 Task: Add a signature Jose Hernandez containing Have a great National Environment Day, Jose Hernandez to email address softage.2@softage.net and add a folder Software development
Action: Key pressed n
Screenshot: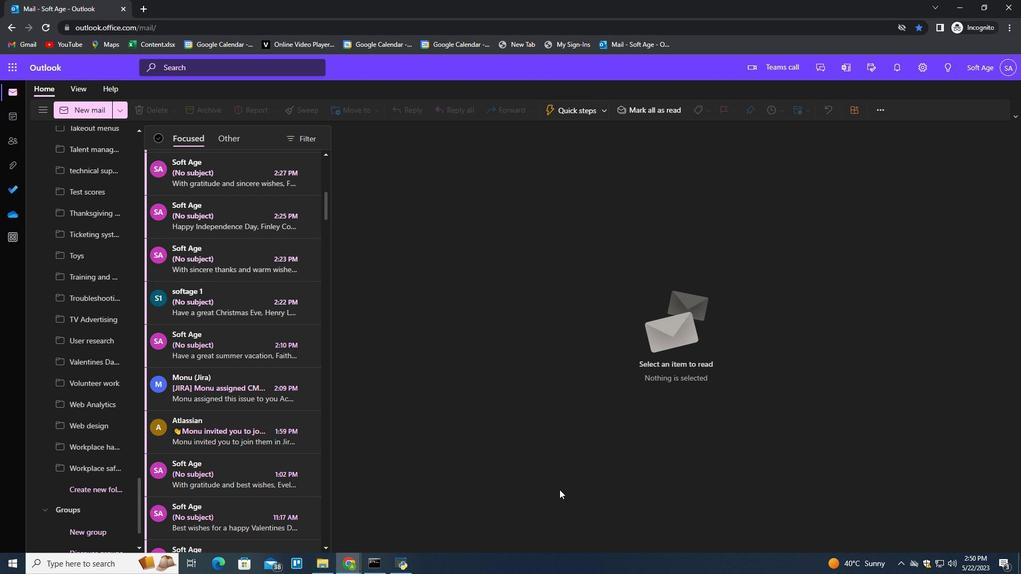 
Action: Mouse moved to (717, 109)
Screenshot: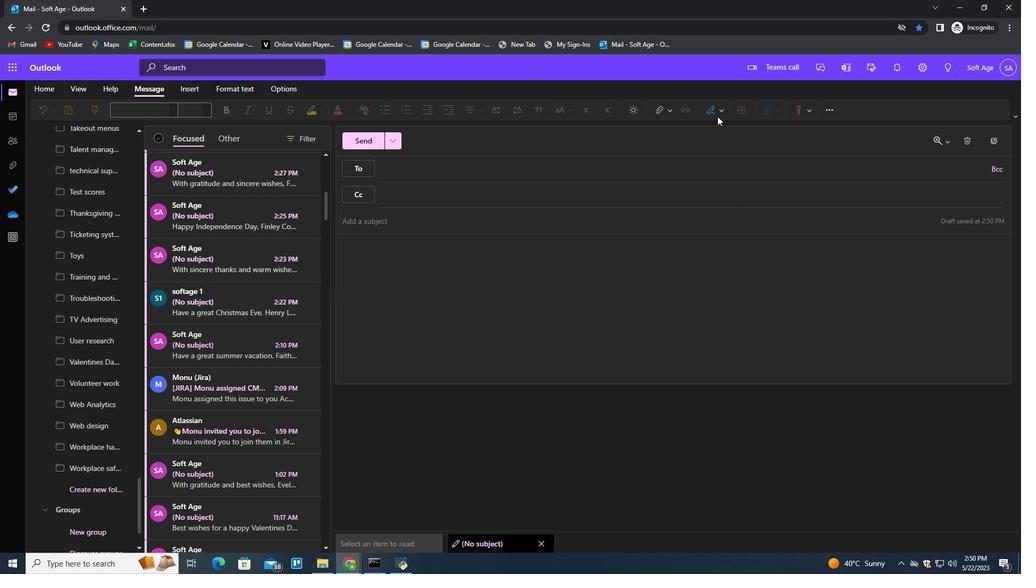 
Action: Mouse pressed left at (717, 109)
Screenshot: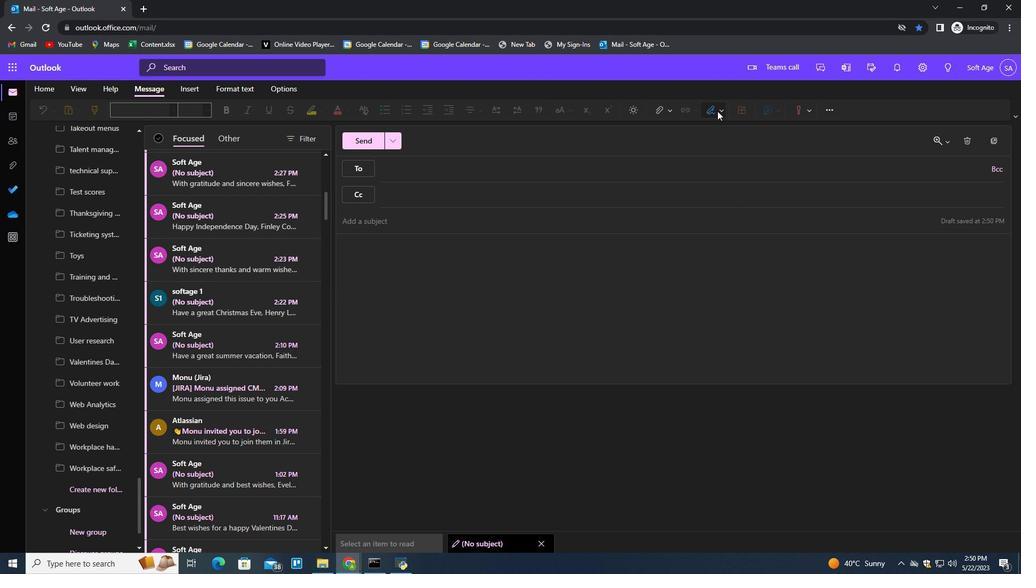
Action: Mouse moved to (698, 153)
Screenshot: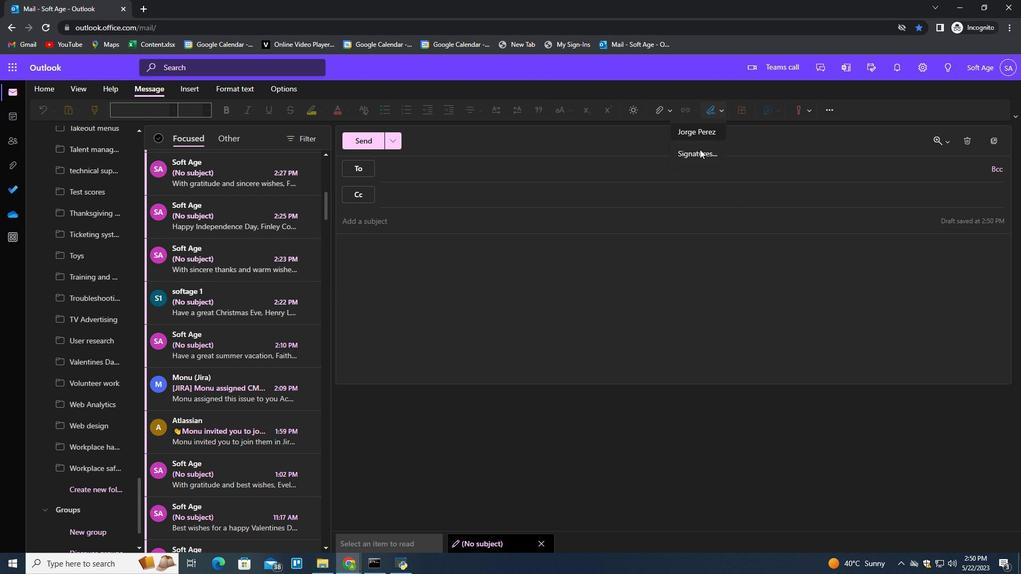 
Action: Mouse pressed left at (698, 153)
Screenshot: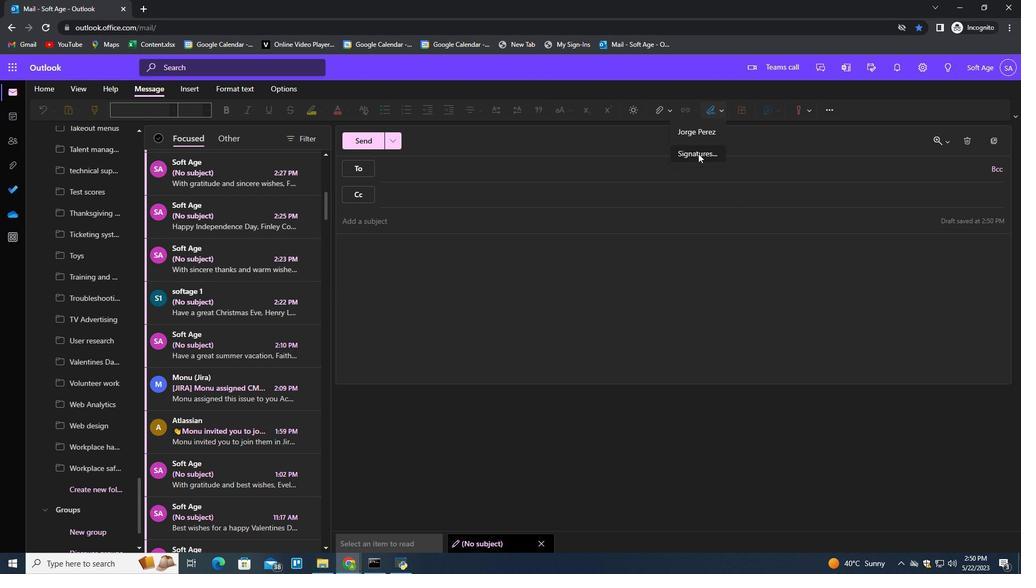 
Action: Mouse moved to (713, 193)
Screenshot: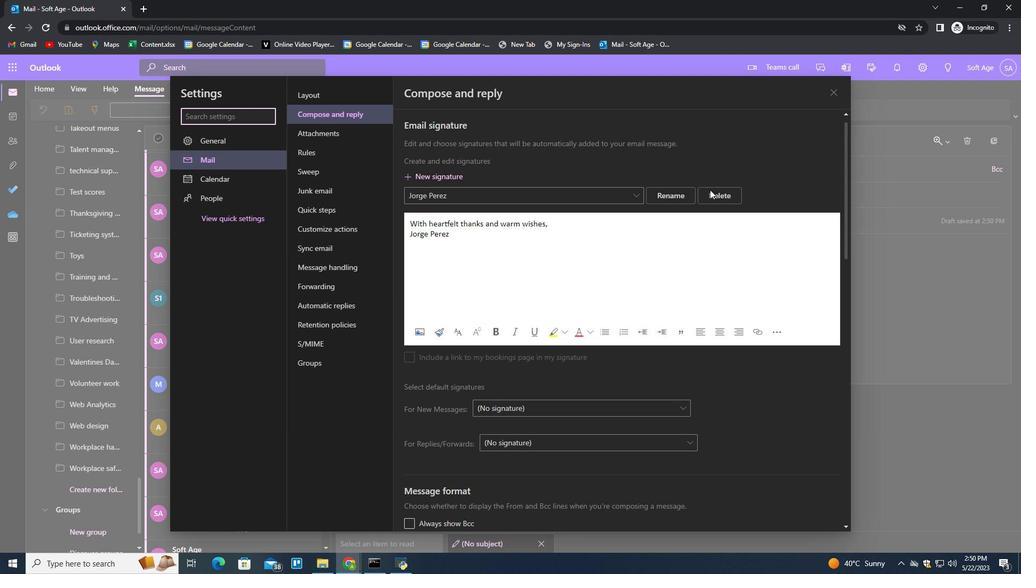 
Action: Mouse pressed left at (713, 193)
Screenshot: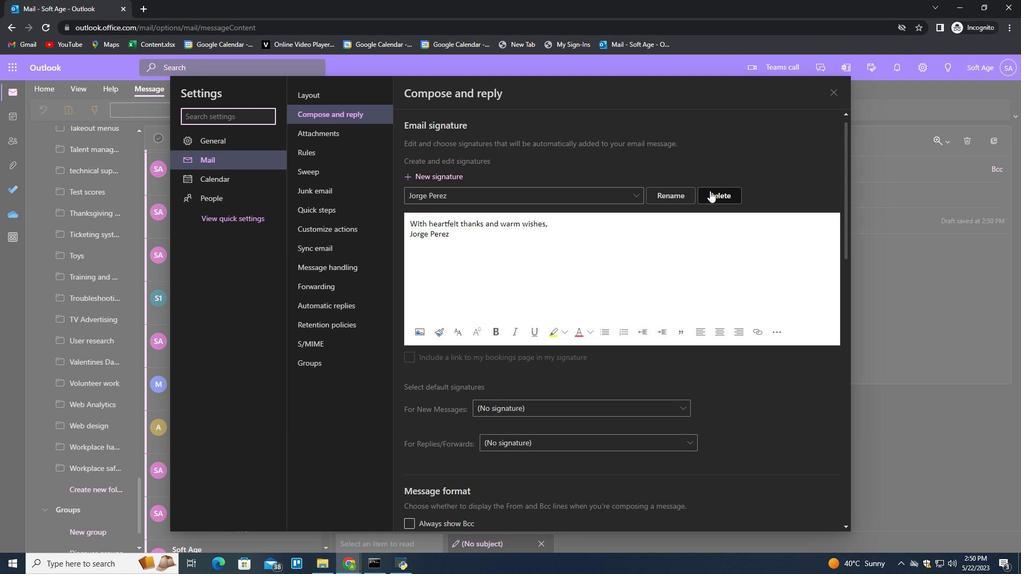 
Action: Mouse moved to (713, 193)
Screenshot: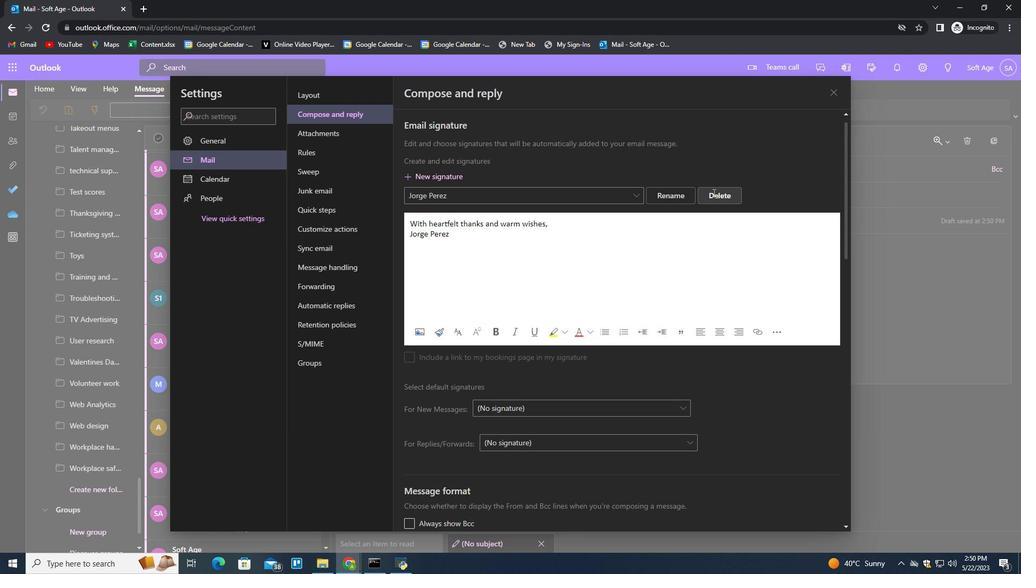 
Action: Mouse pressed left at (713, 193)
Screenshot: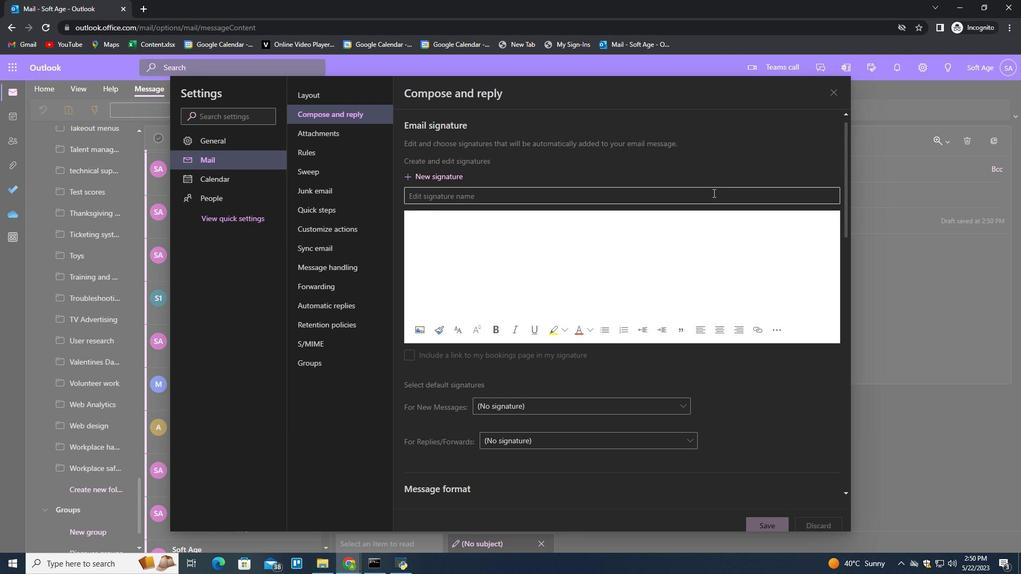 
Action: Key pressed <Key.shift>Jose<Key.space><Key.shift>Hernandez<Key.tab><Key.shift>Have<Key.space>a<Key.space>great<Key.space><Key.shift>National<Key.space><Key.shift>Envirom<Key.backspace>nemtn<Key.space><Key.backspace><Key.backspace><Key.backspace><Key.backspace><Key.backspace>ment<Key.space><Key.shift>Day,<Key.shift_r><Key.enter><Key.shift>Jod<Key.backspace>se<Key.space><Key.shift>Haenandex<Key.backspace>z<Key.right><Key.left><Key.left><Key.left><Key.left><Key.left><Key.left><Key.left><Key.left><Key.left><Key.right><Key.right><Key.backspace><Key.right>r
Screenshot: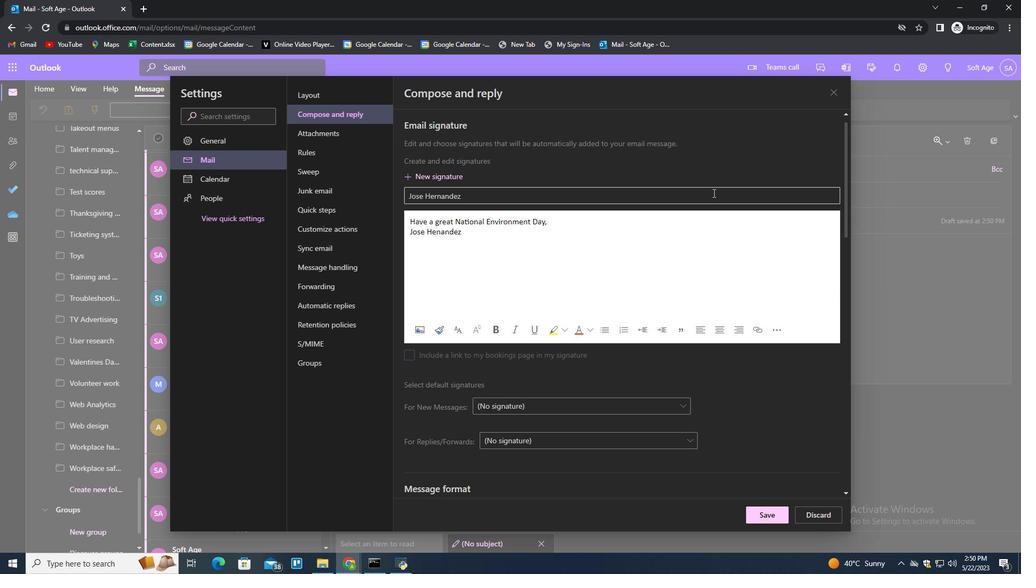 
Action: Mouse moved to (620, 250)
Screenshot: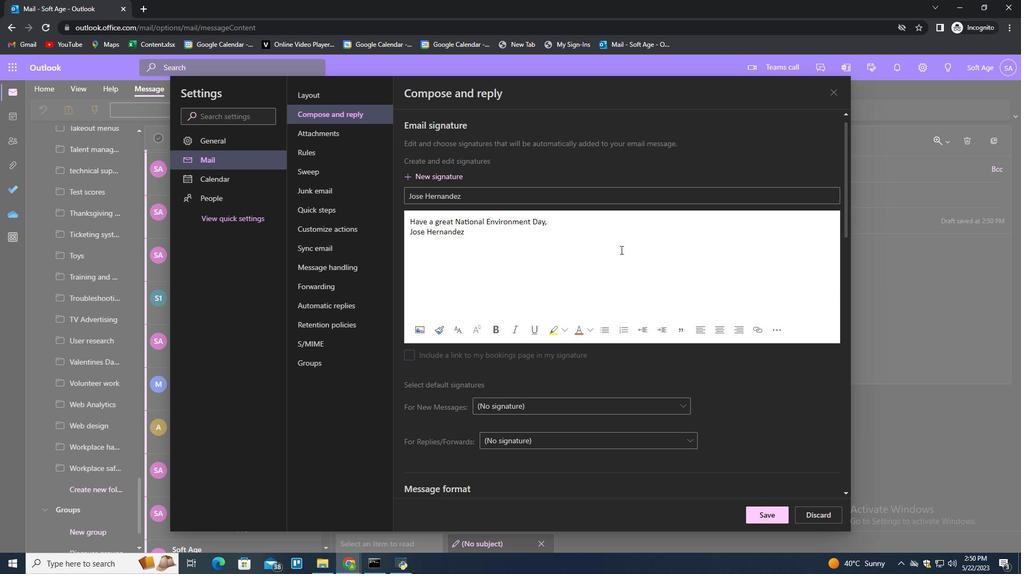 
Action: Mouse pressed left at (620, 250)
Screenshot: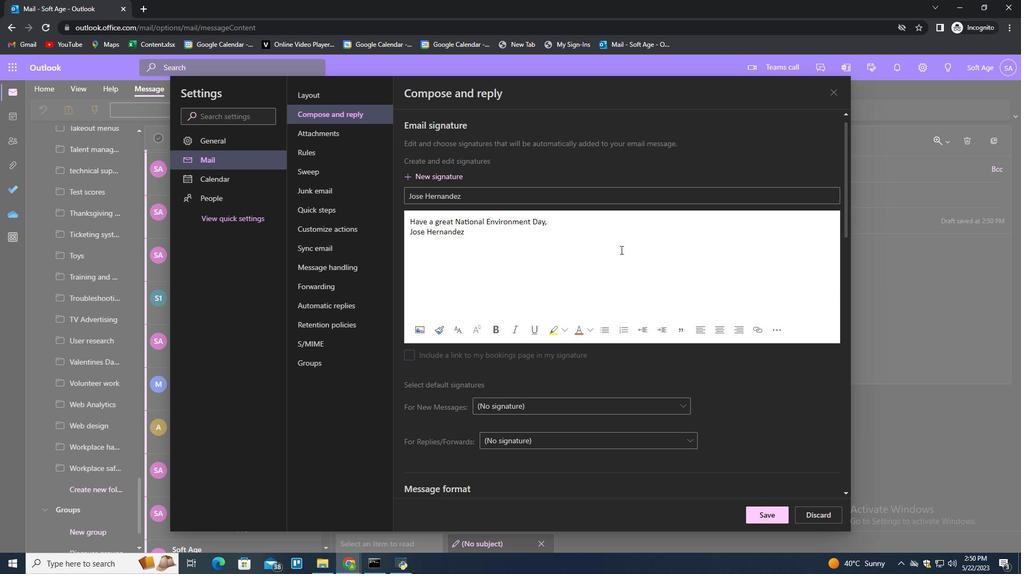 
Action: Mouse moved to (758, 518)
Screenshot: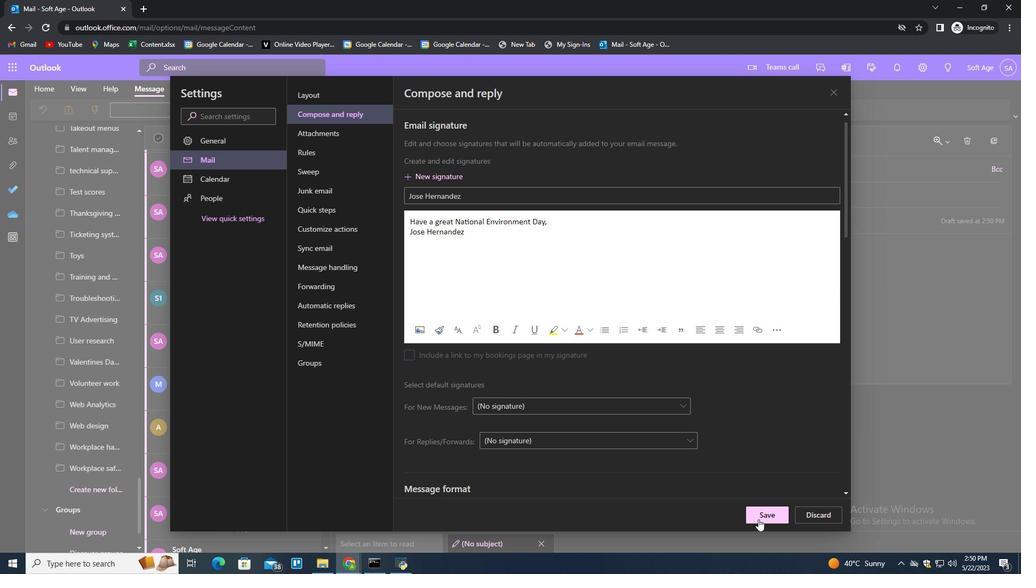 
Action: Mouse pressed left at (758, 518)
Screenshot: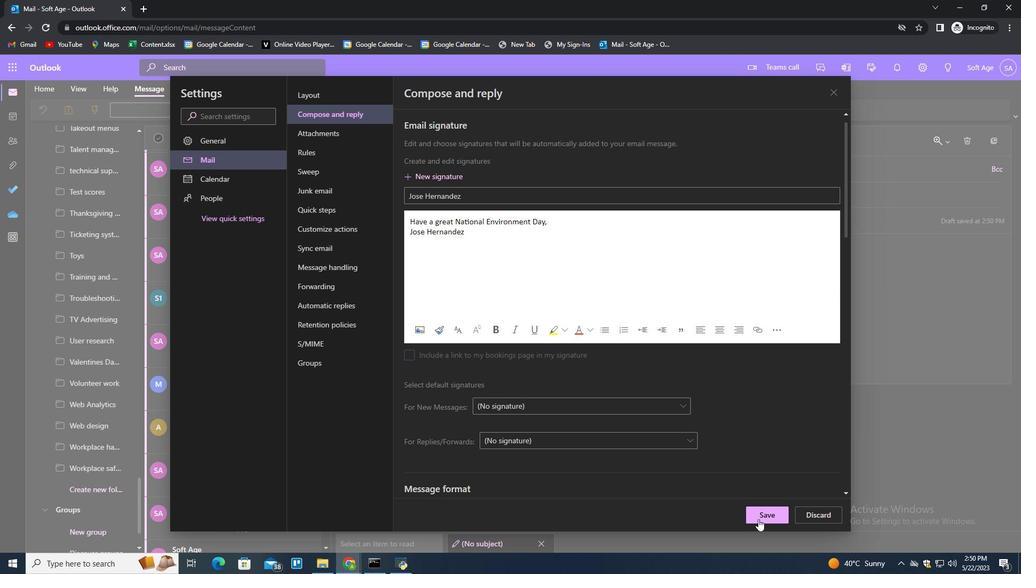 
Action: Mouse moved to (958, 279)
Screenshot: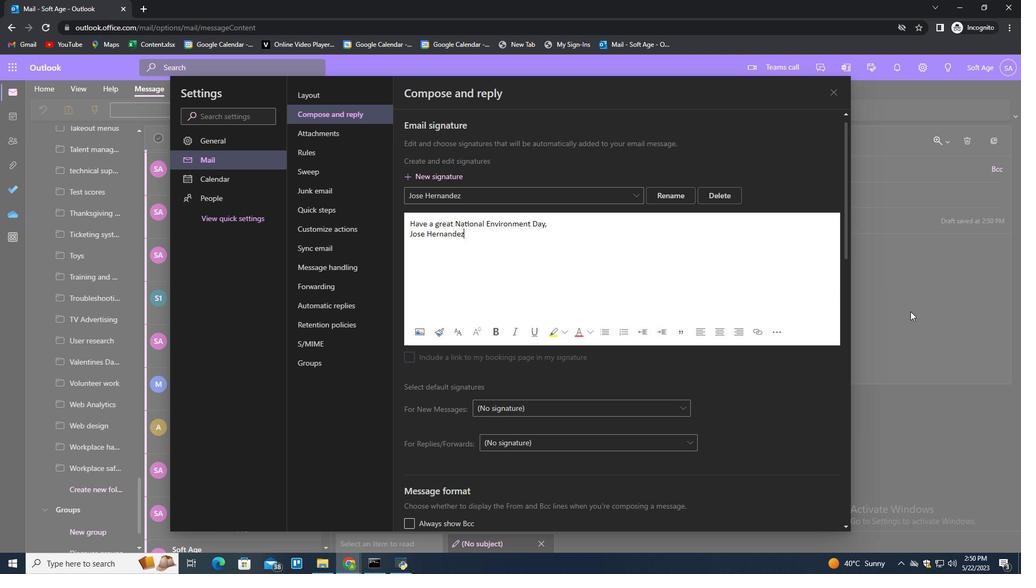 
Action: Mouse pressed left at (958, 279)
Screenshot: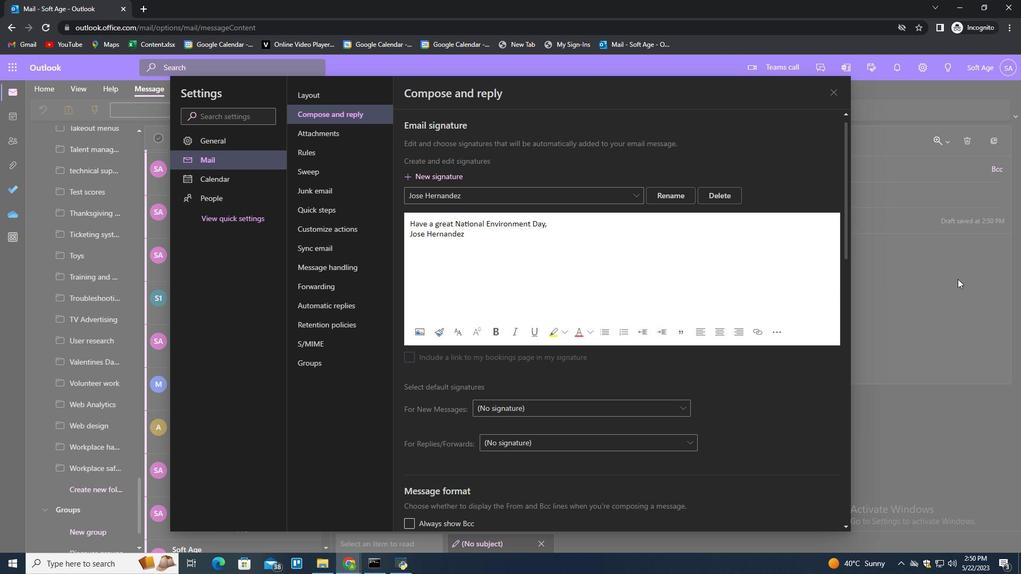 
Action: Mouse moved to (707, 110)
Screenshot: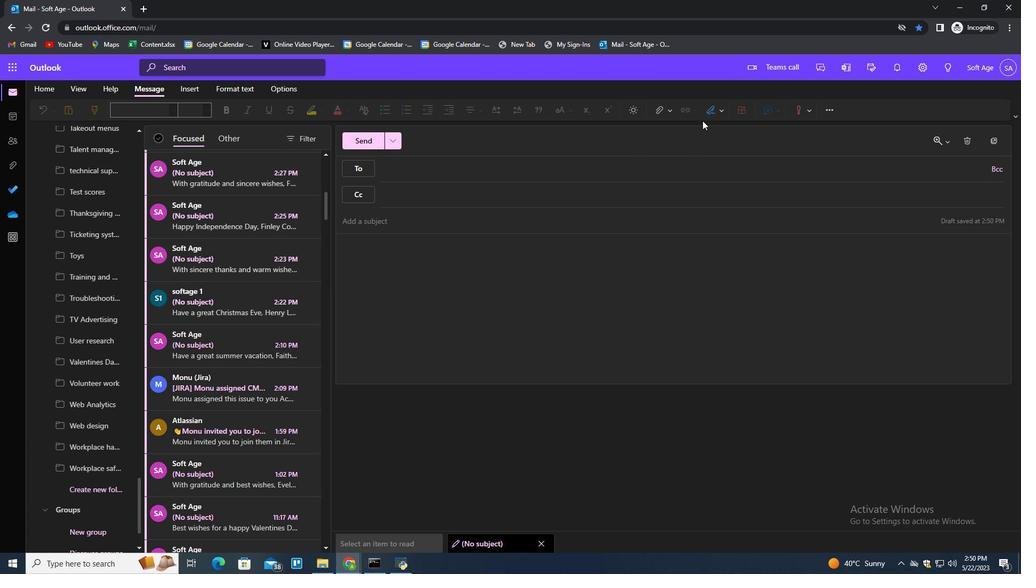 
Action: Mouse pressed left at (707, 110)
Screenshot: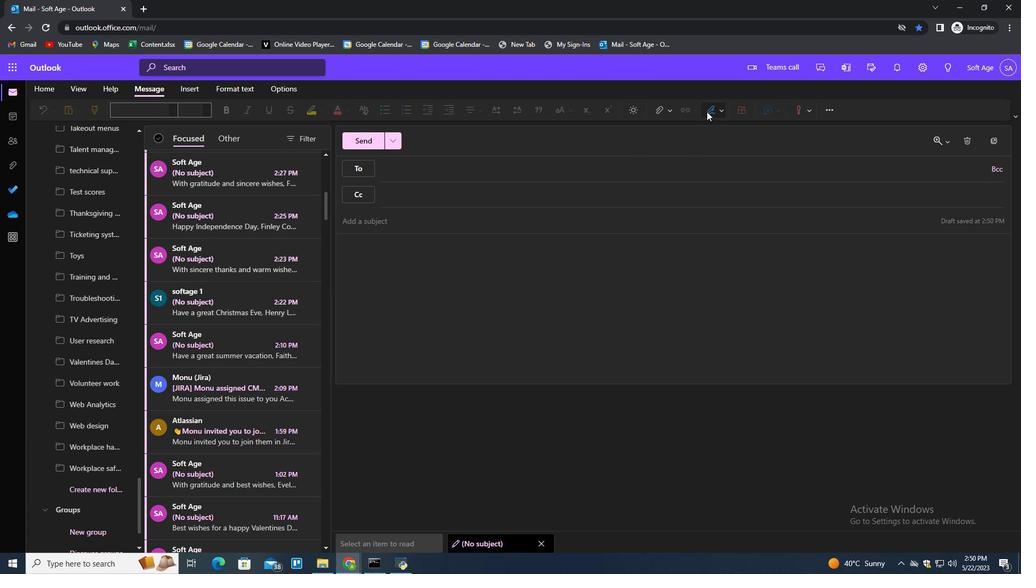 
Action: Mouse moved to (695, 134)
Screenshot: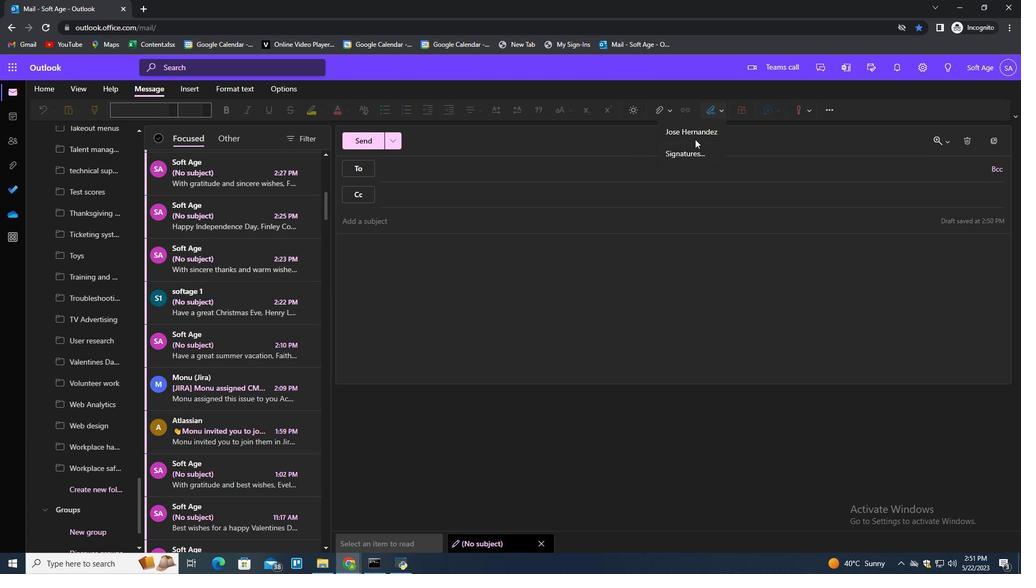 
Action: Mouse pressed left at (695, 134)
Screenshot: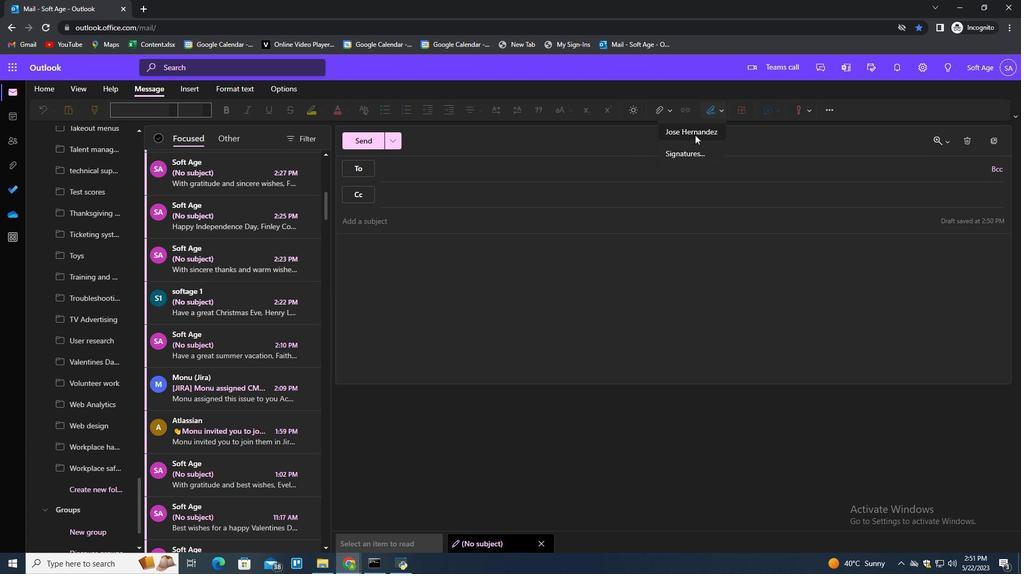 
Action: Mouse moved to (489, 169)
Screenshot: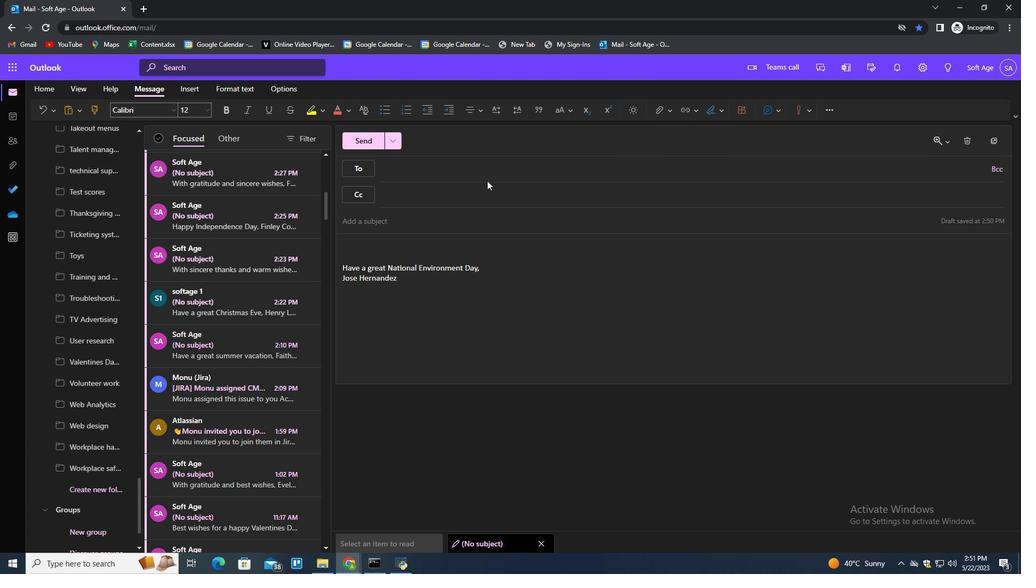 
Action: Mouse pressed left at (489, 169)
Screenshot: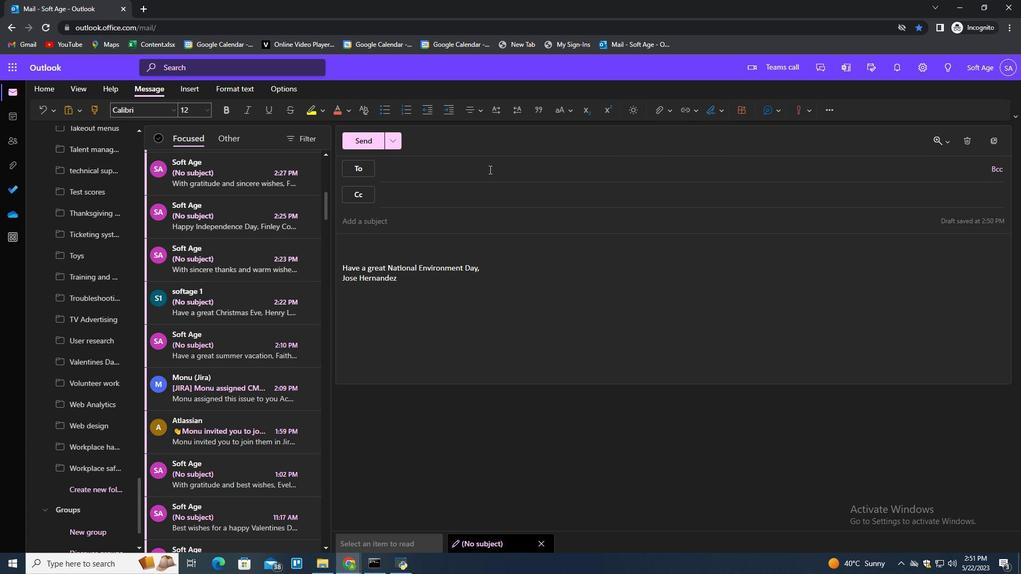 
Action: Key pressed softage.
Screenshot: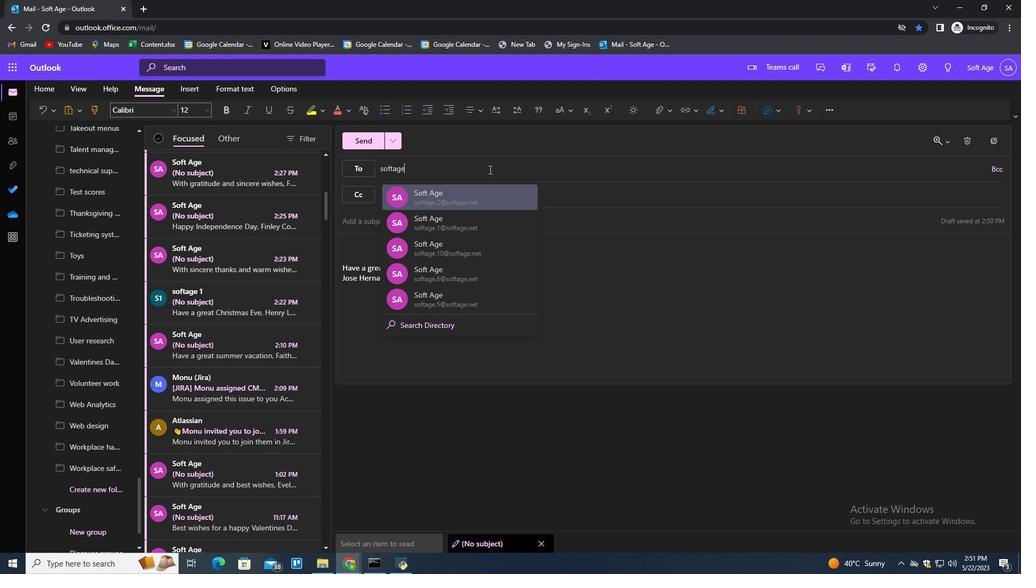
Action: Mouse moved to (490, 169)
Screenshot: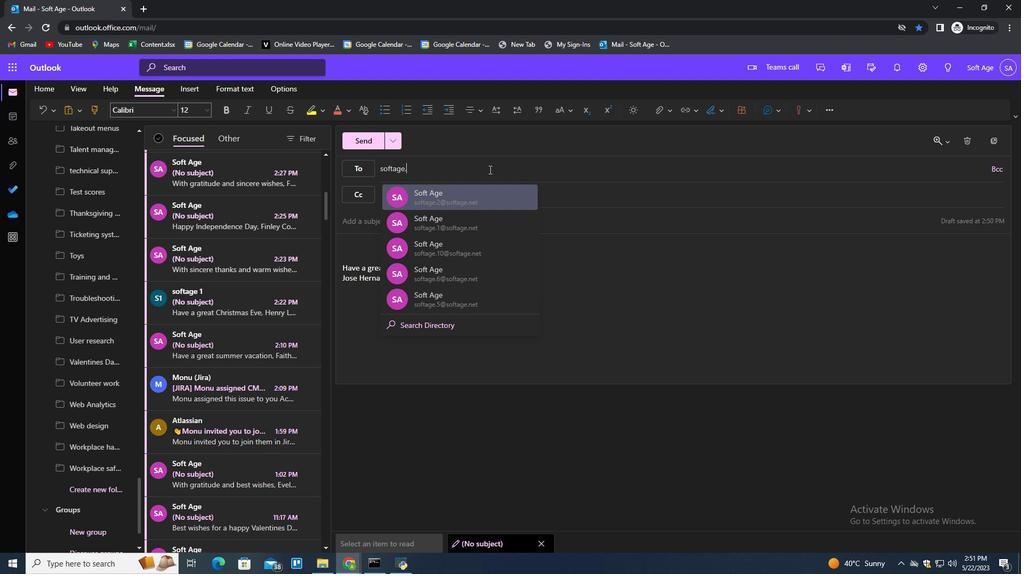 
Action: Key pressed 2<Key.shift>@softag.<Key.backspace>e.net<Key.enter>
Screenshot: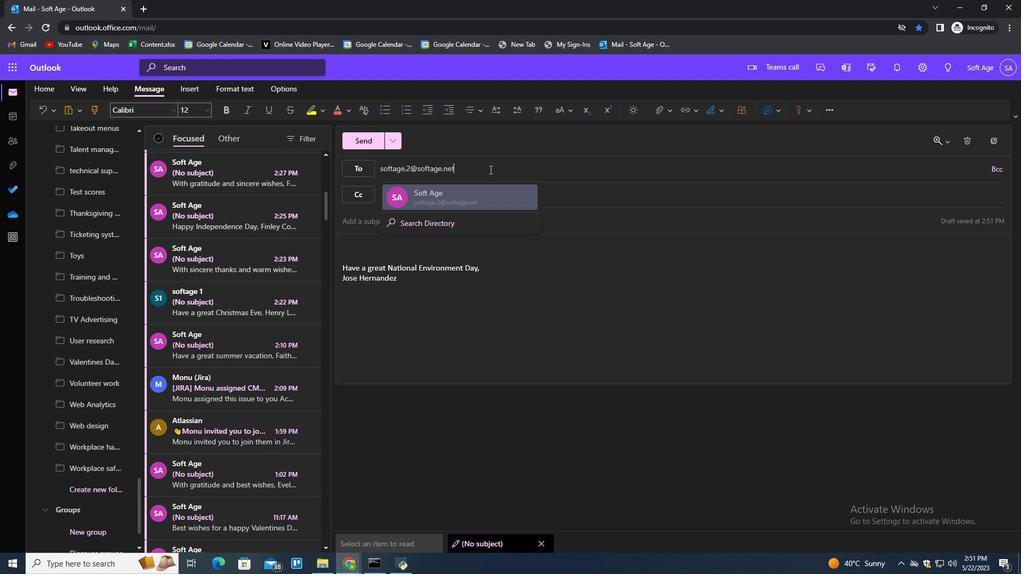 
Action: Mouse moved to (211, 430)
Screenshot: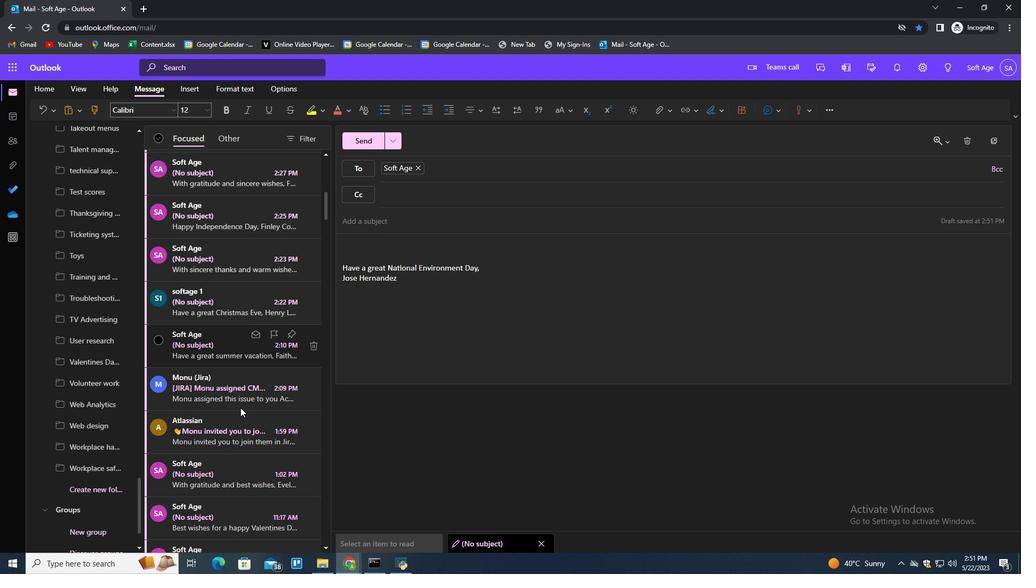 
Action: Mouse scrolled (211, 430) with delta (0, 0)
Screenshot: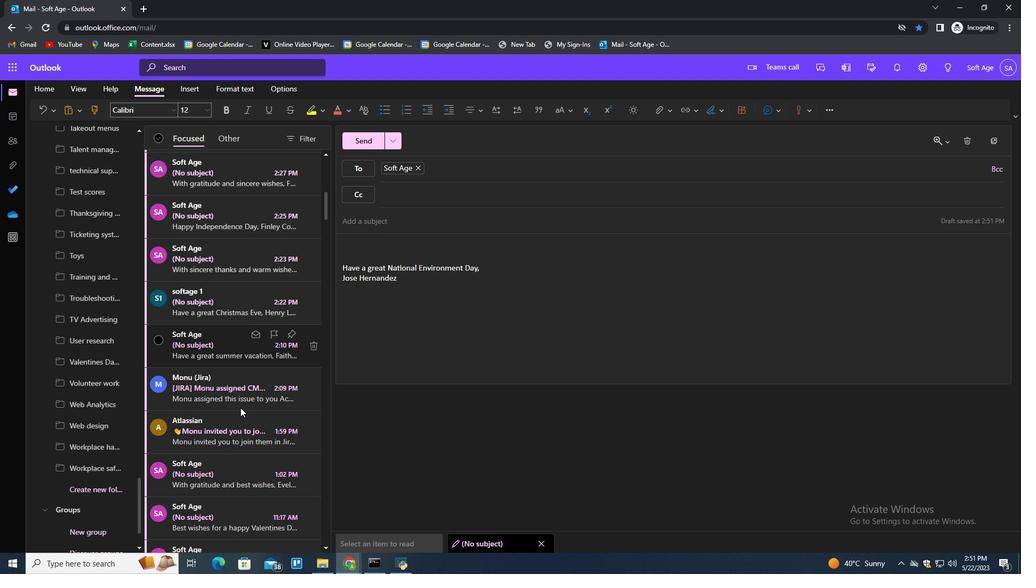 
Action: Mouse moved to (113, 484)
Screenshot: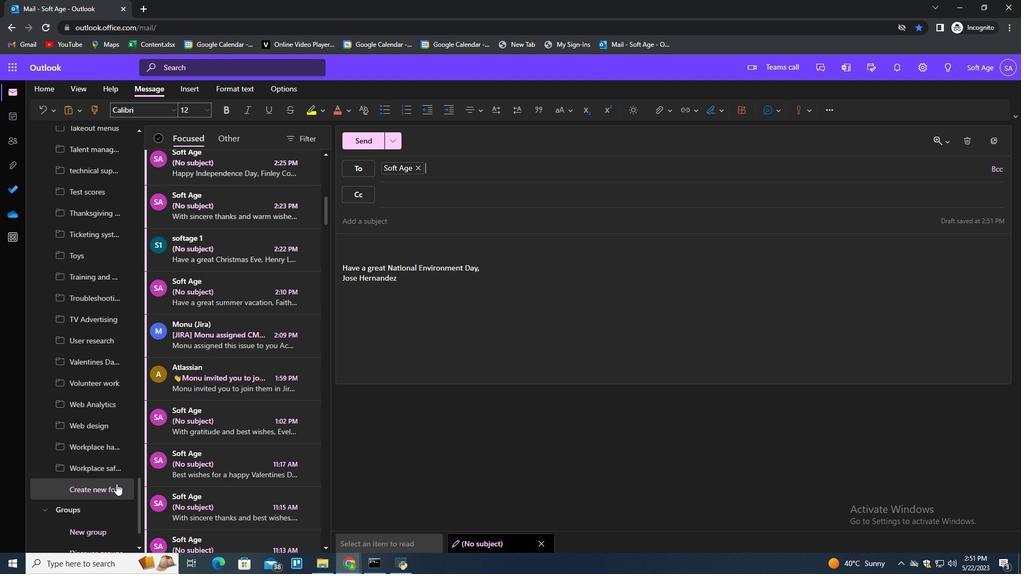 
Action: Mouse pressed left at (113, 484)
Screenshot: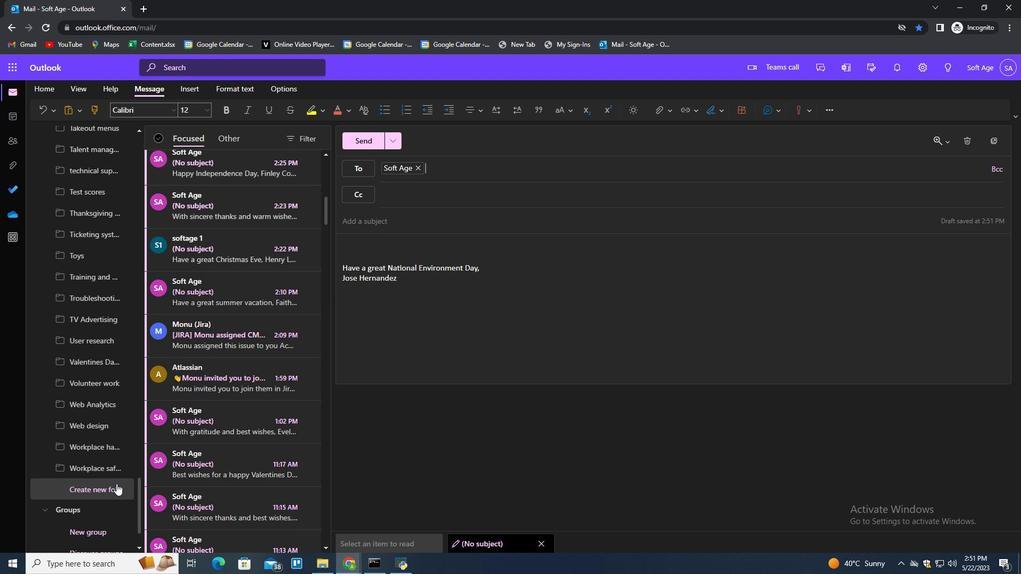 
Action: Key pressed <Key.shift>Softage<Key.backspace><Key.backspace><Key.backspace>ware<Key.space>developmetn<Key.backspace><Key.backspace>nt<Key.enter>
Screenshot: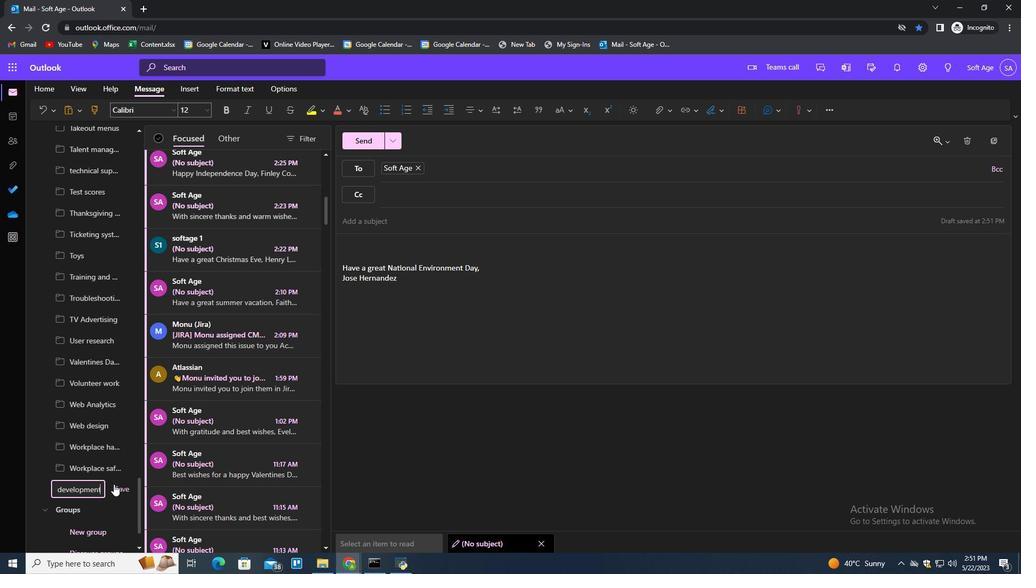 
